 Task: Enable public transport information for tiny home in Lac-Beauport, Quebec, Canada.
Action: Mouse pressed left at (695, 68)
Screenshot: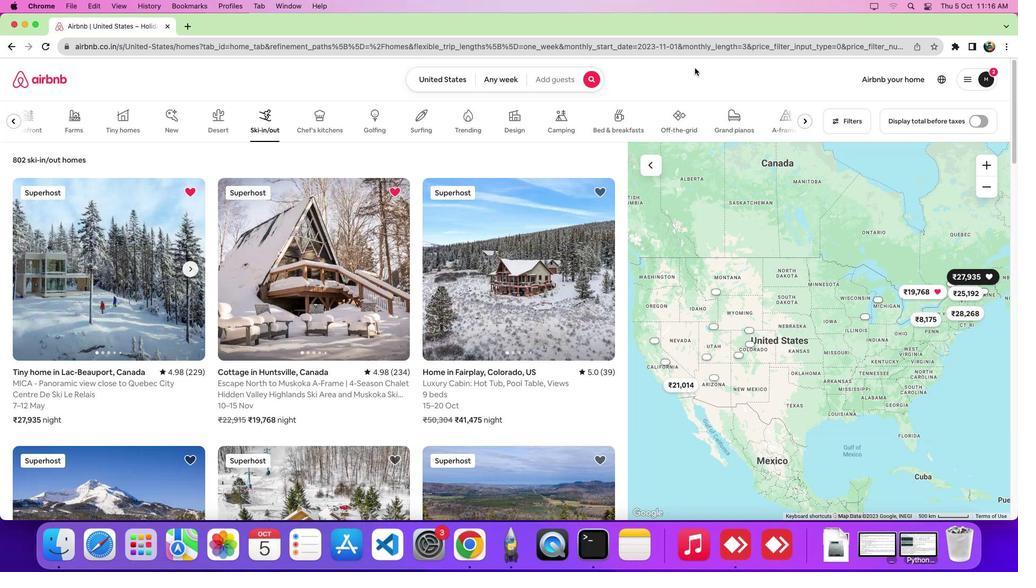 
Action: Mouse moved to (270, 126)
Screenshot: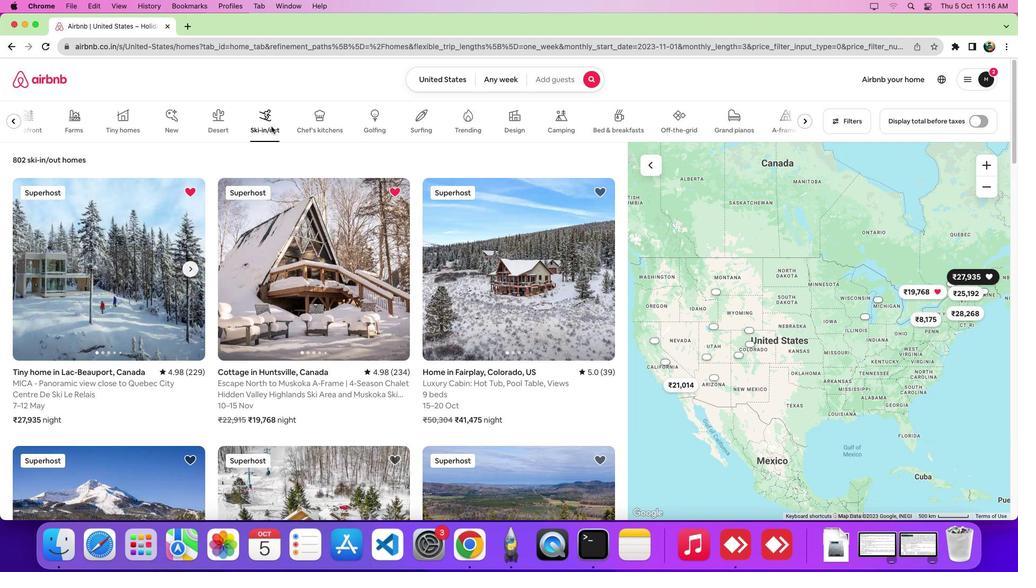 
Action: Mouse pressed left at (270, 126)
Screenshot: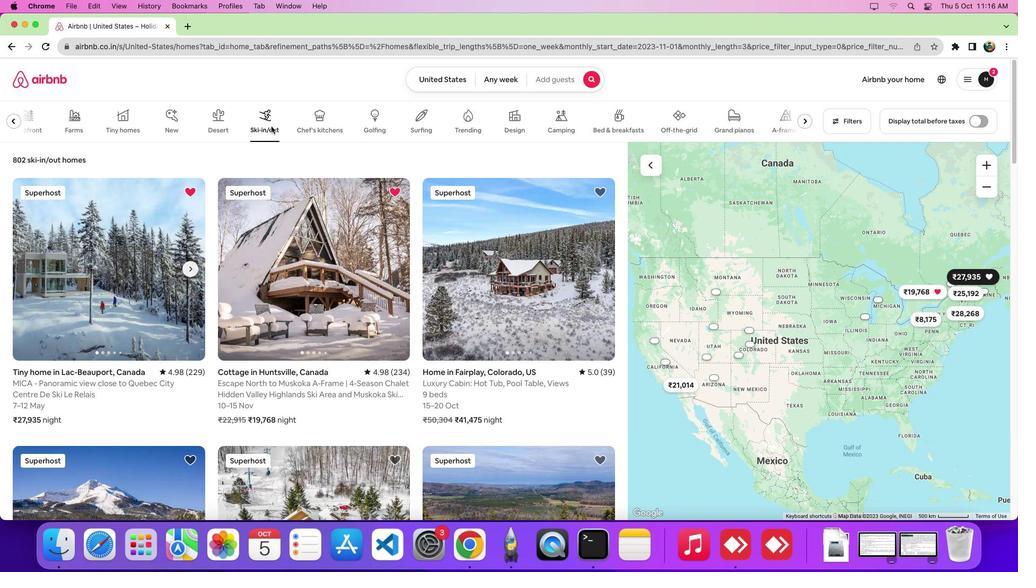 
Action: Mouse moved to (62, 316)
Screenshot: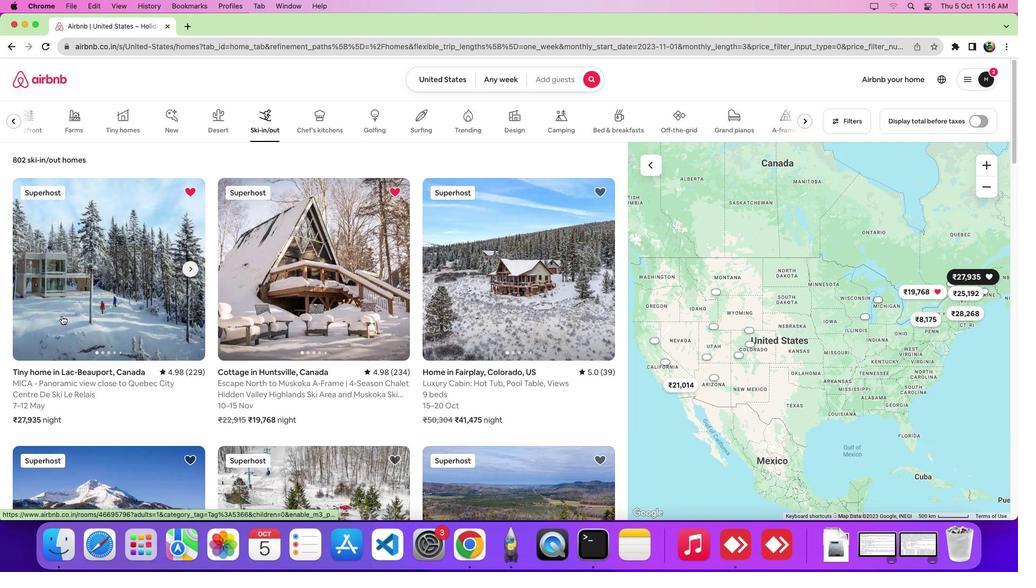 
Action: Mouse pressed left at (62, 316)
Screenshot: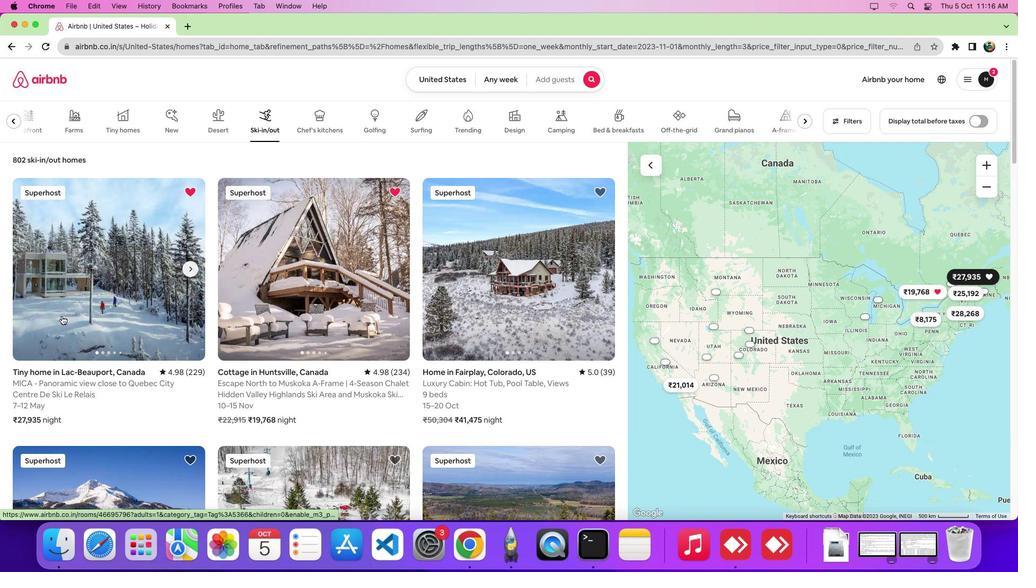 
Action: Mouse moved to (524, 287)
Screenshot: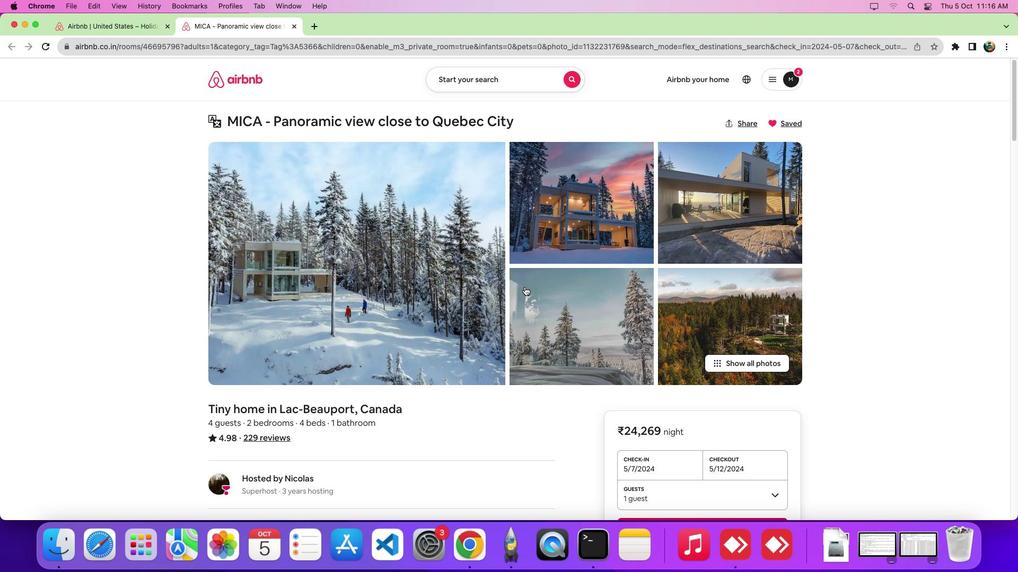
Action: Mouse scrolled (524, 287) with delta (0, 0)
Screenshot: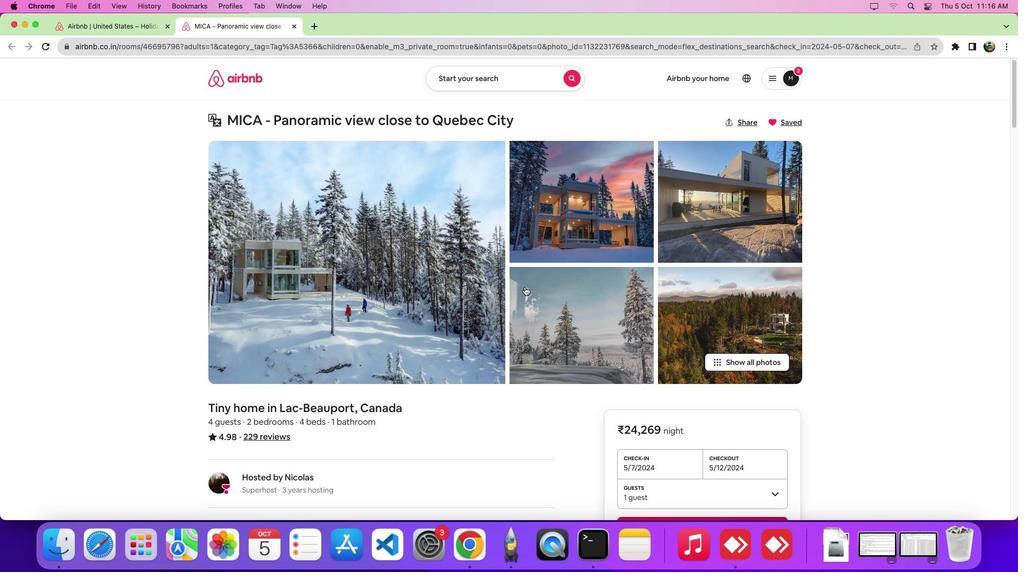 
Action: Mouse scrolled (524, 287) with delta (0, 0)
Screenshot: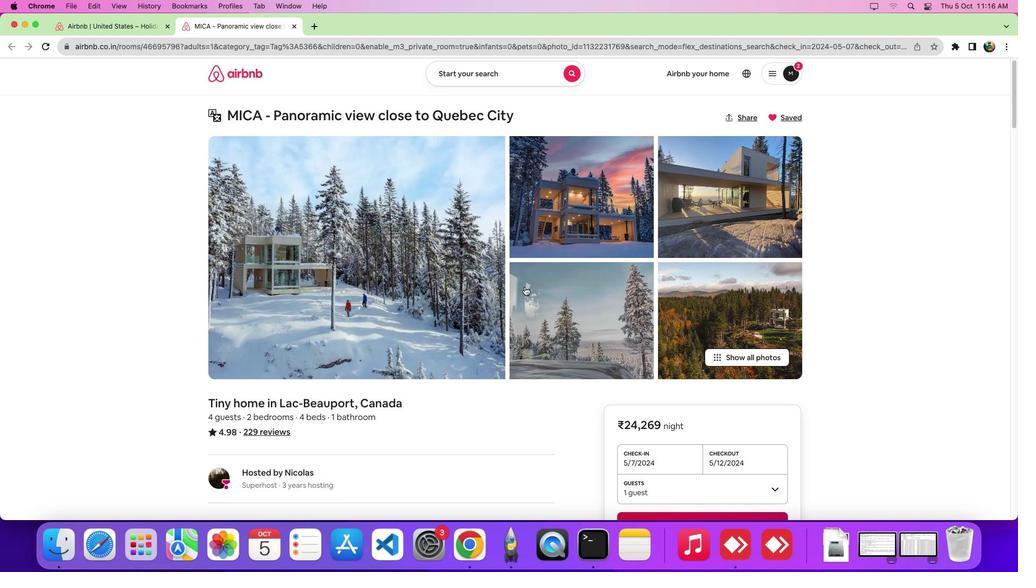 
Action: Mouse scrolled (524, 287) with delta (0, 0)
Screenshot: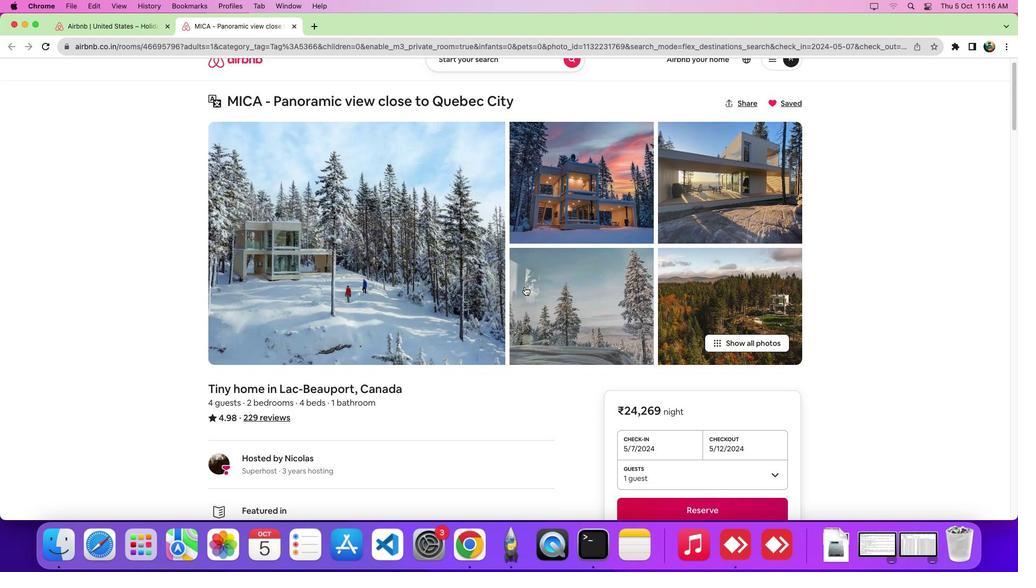 
Action: Mouse scrolled (524, 287) with delta (0, 0)
Screenshot: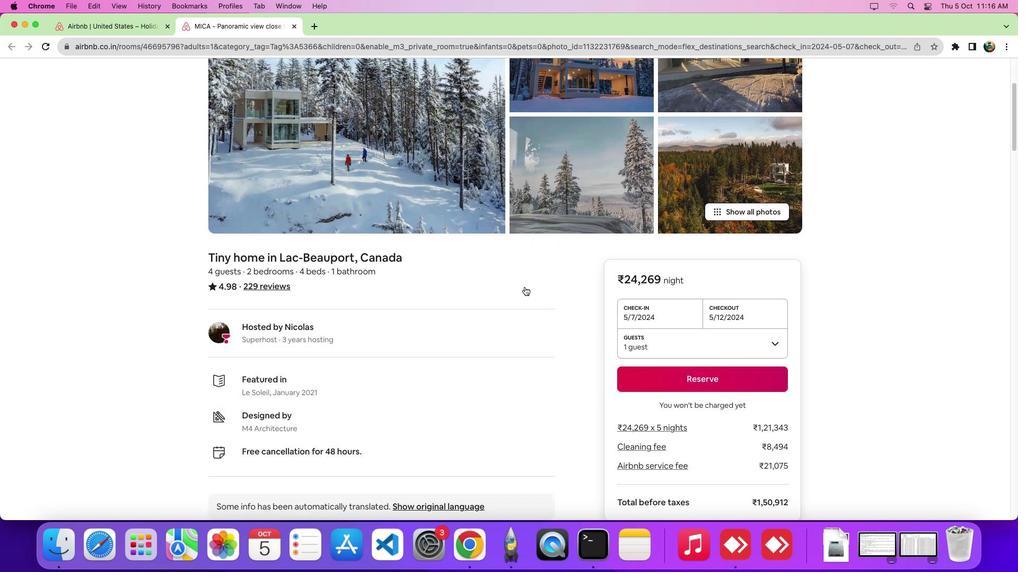 
Action: Mouse scrolled (524, 287) with delta (0, 0)
Screenshot: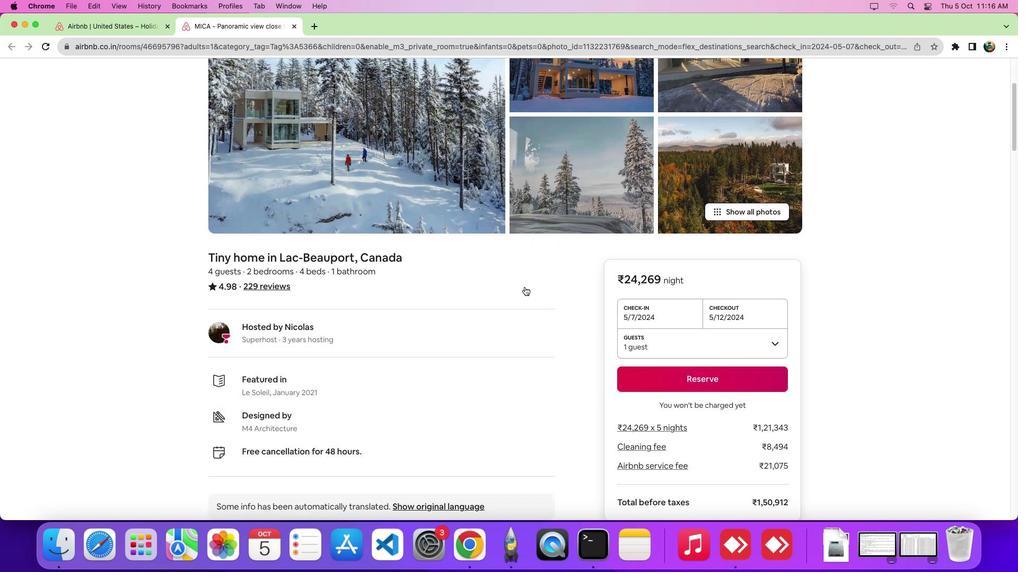 
Action: Mouse scrolled (524, 287) with delta (0, -4)
Screenshot: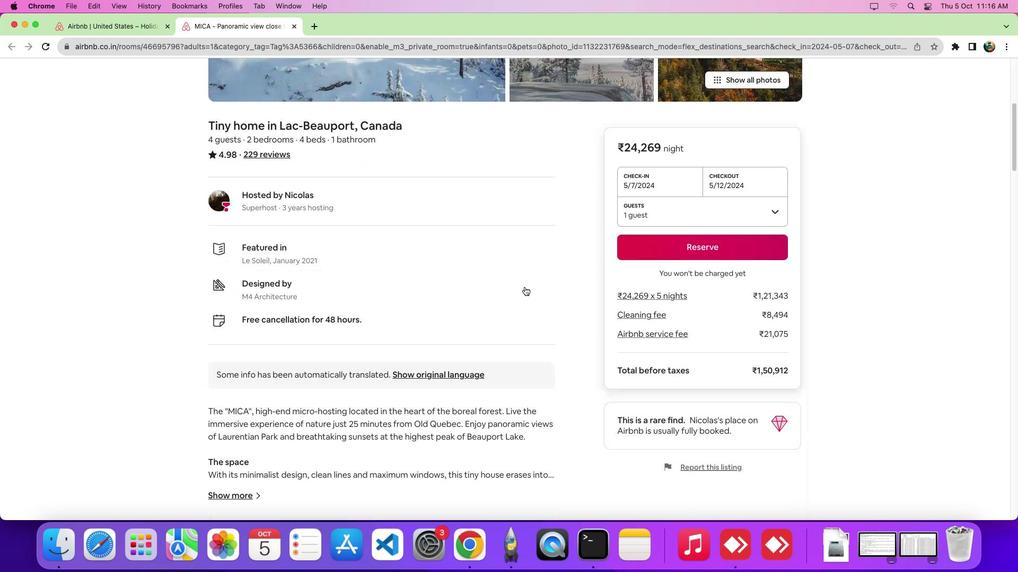 
Action: Mouse scrolled (524, 287) with delta (0, -5)
Screenshot: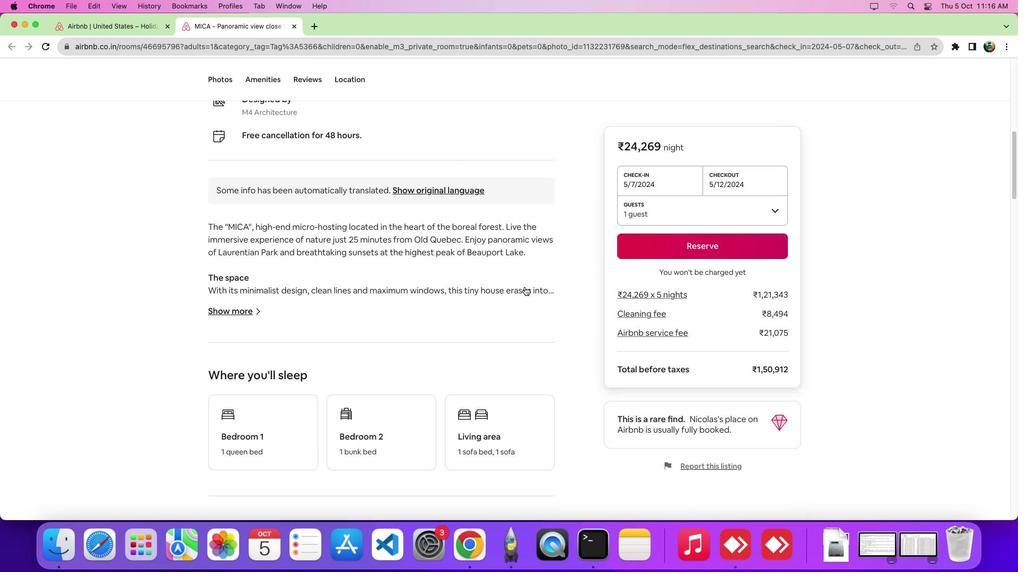
Action: Mouse scrolled (524, 287) with delta (0, 0)
Screenshot: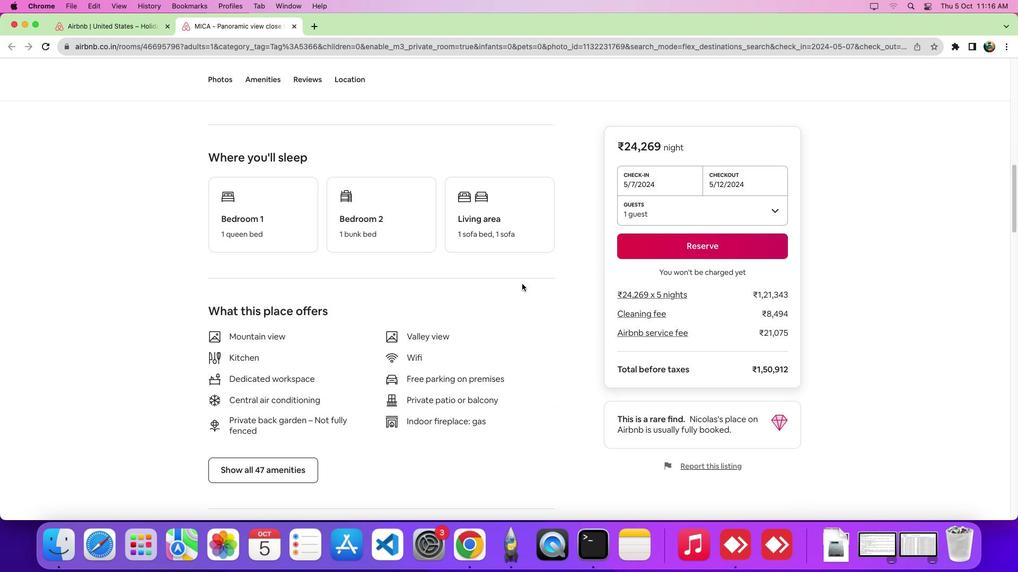
Action: Mouse scrolled (524, 287) with delta (0, -1)
Screenshot: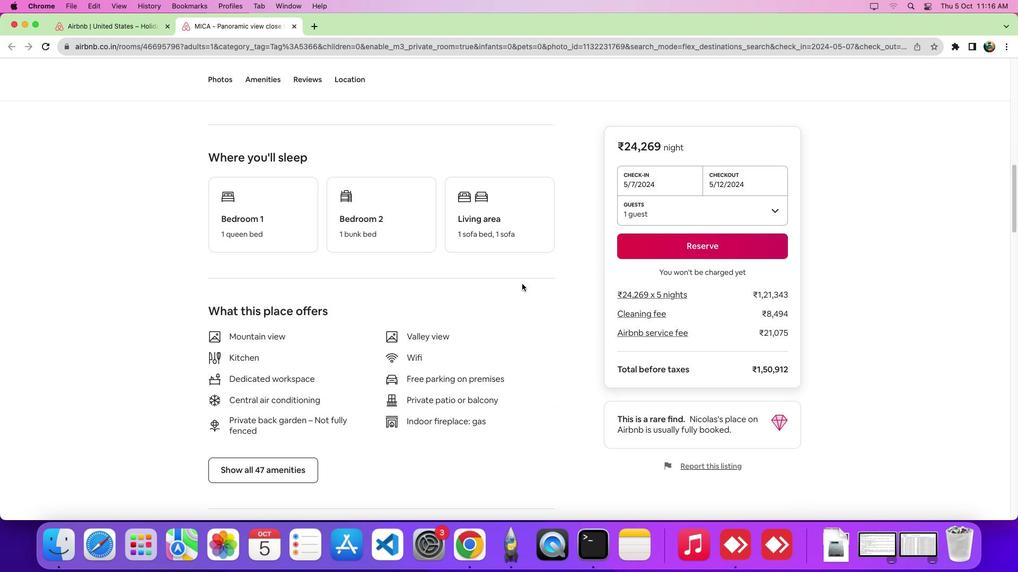 
Action: Mouse scrolled (524, 287) with delta (0, -4)
Screenshot: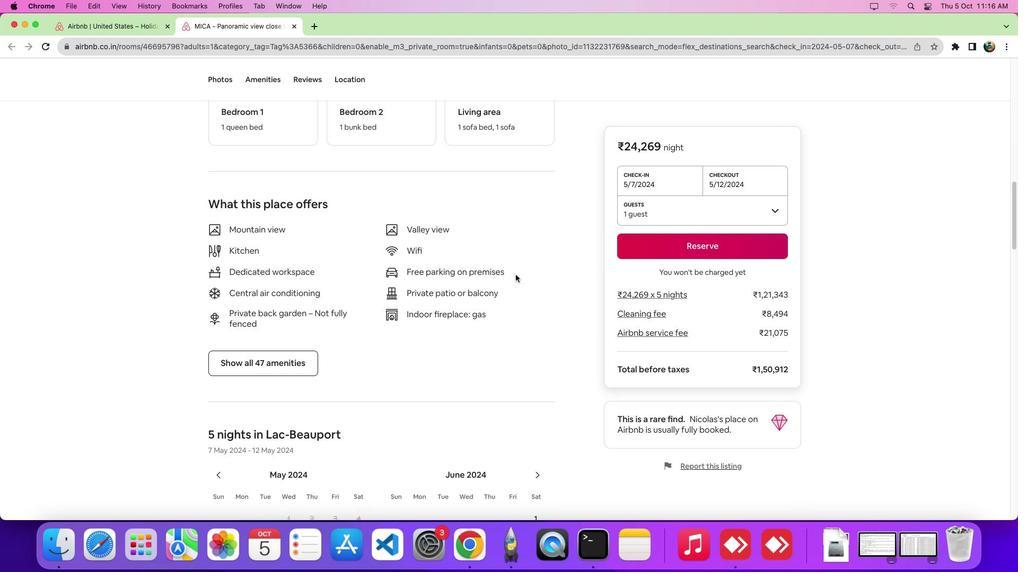 
Action: Mouse scrolled (524, 287) with delta (0, -6)
Screenshot: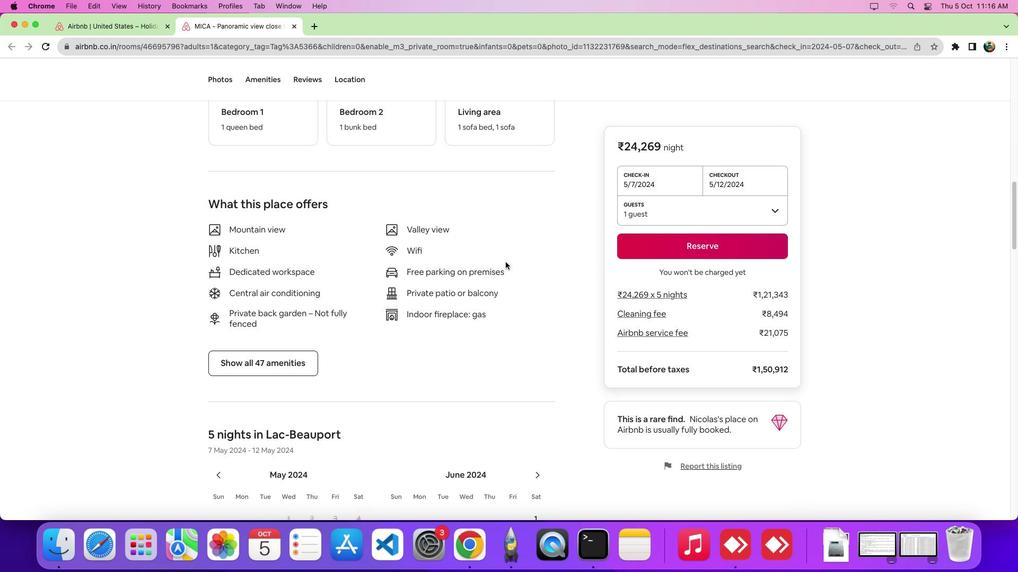 
Action: Mouse moved to (348, 79)
Screenshot: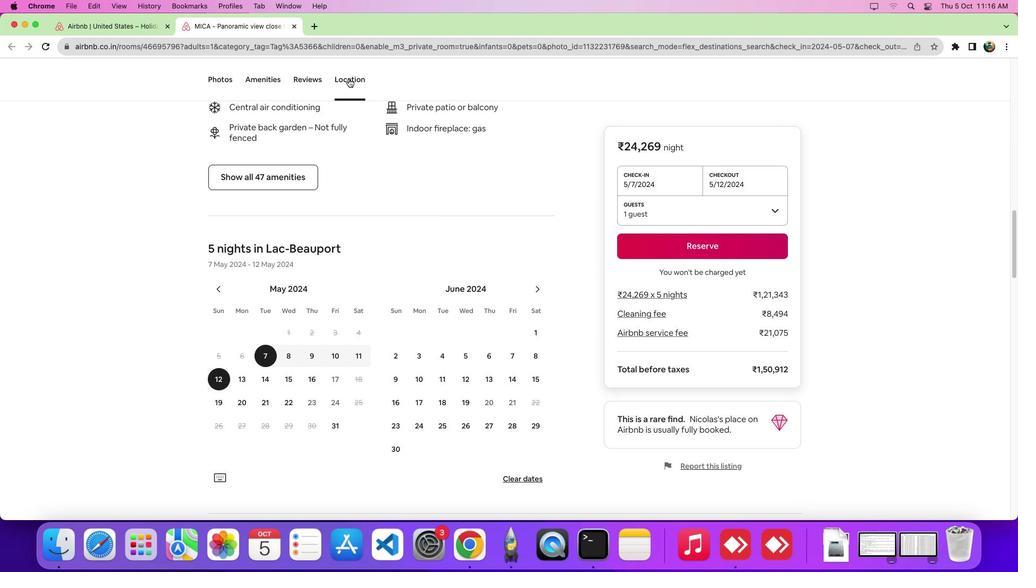 
Action: Mouse pressed left at (348, 79)
Screenshot: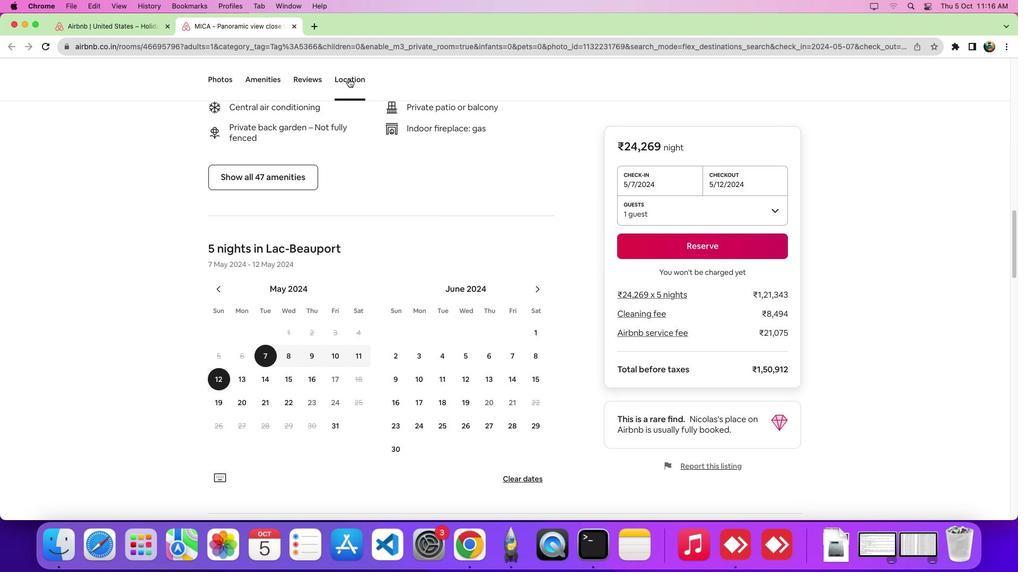
Action: Mouse moved to (483, 249)
Screenshot: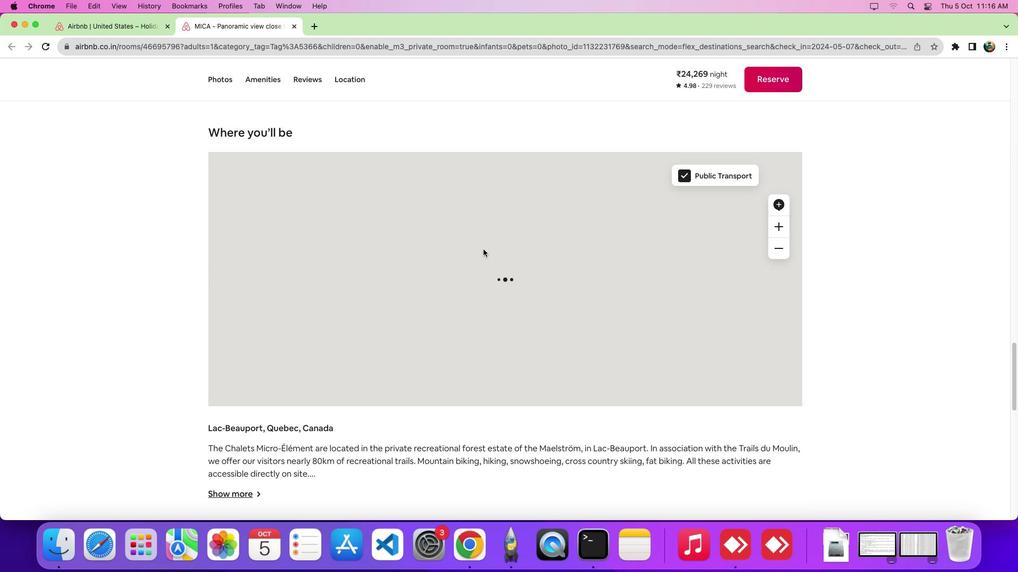 
Action: Mouse scrolled (483, 249) with delta (0, 0)
Screenshot: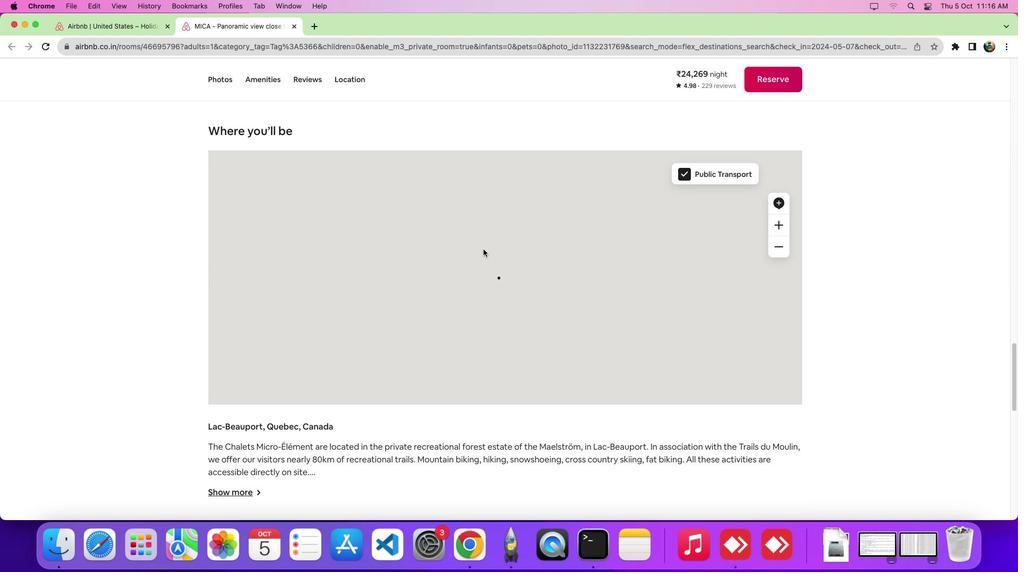 
Action: Mouse scrolled (483, 249) with delta (0, 0)
Screenshot: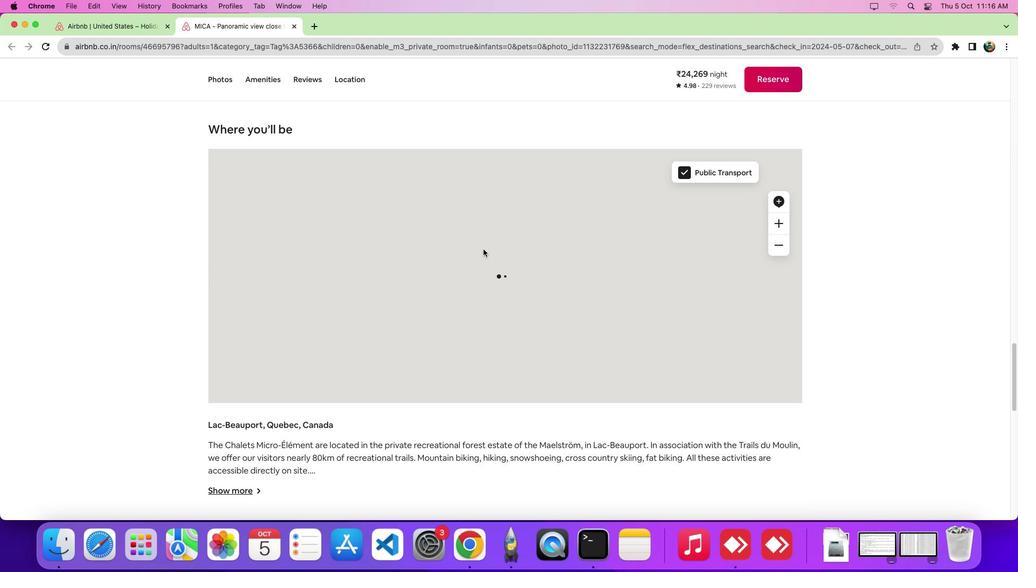
Action: Mouse scrolled (483, 249) with delta (0, 0)
Screenshot: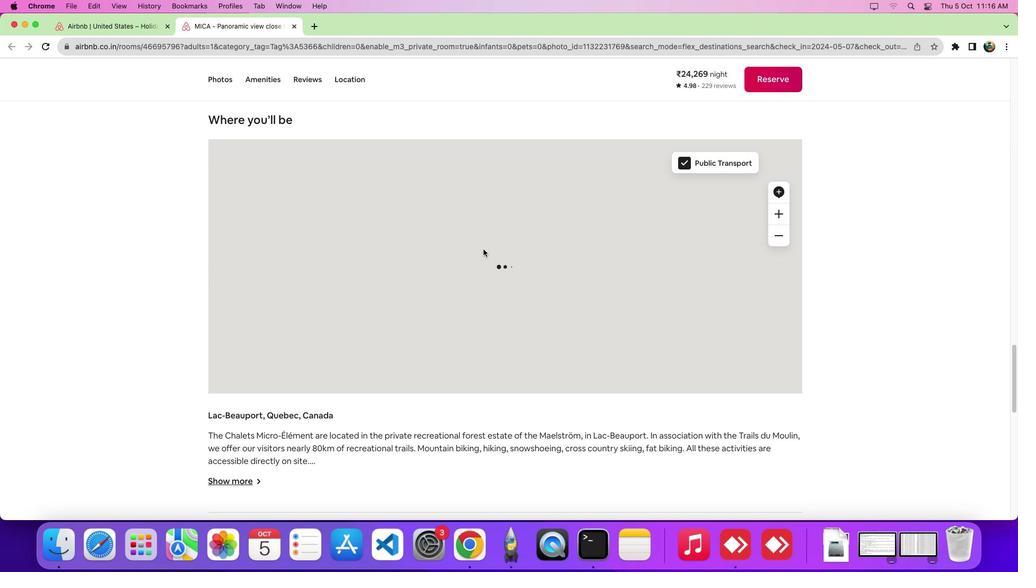 
Action: Mouse scrolled (483, 249) with delta (0, 0)
Screenshot: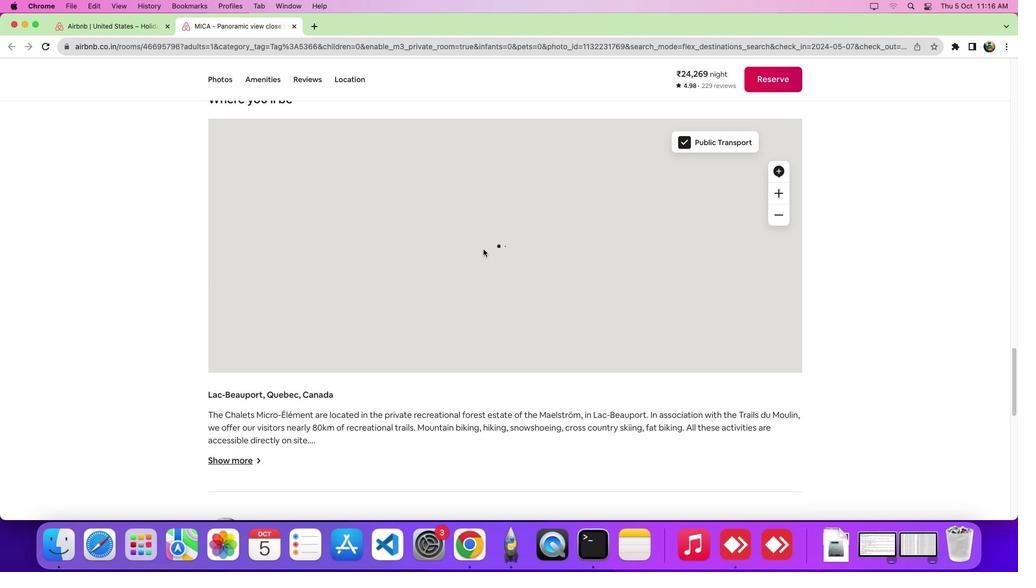 
Action: Mouse scrolled (483, 249) with delta (0, 0)
Screenshot: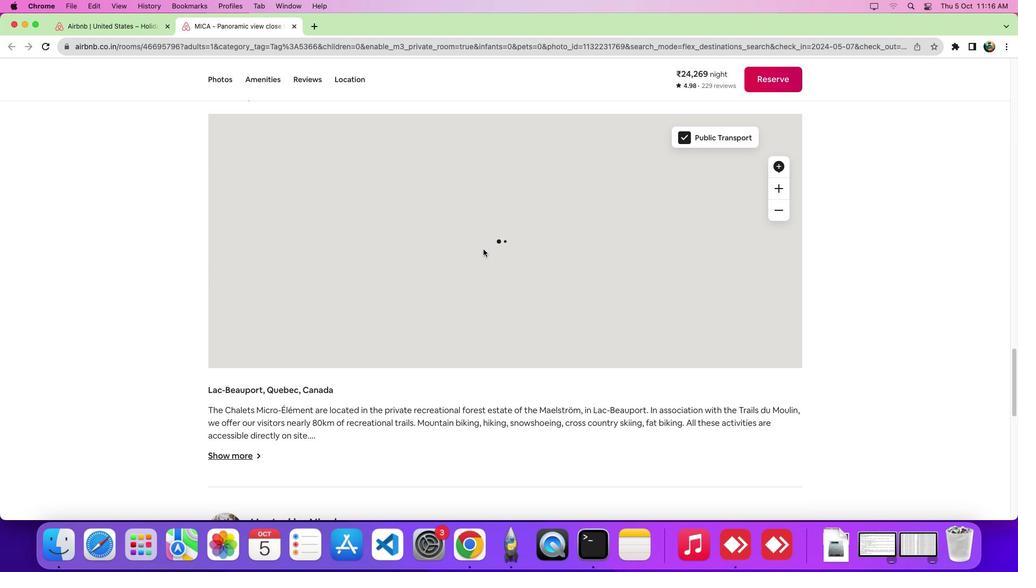
Action: Mouse scrolled (483, 249) with delta (0, 0)
Screenshot: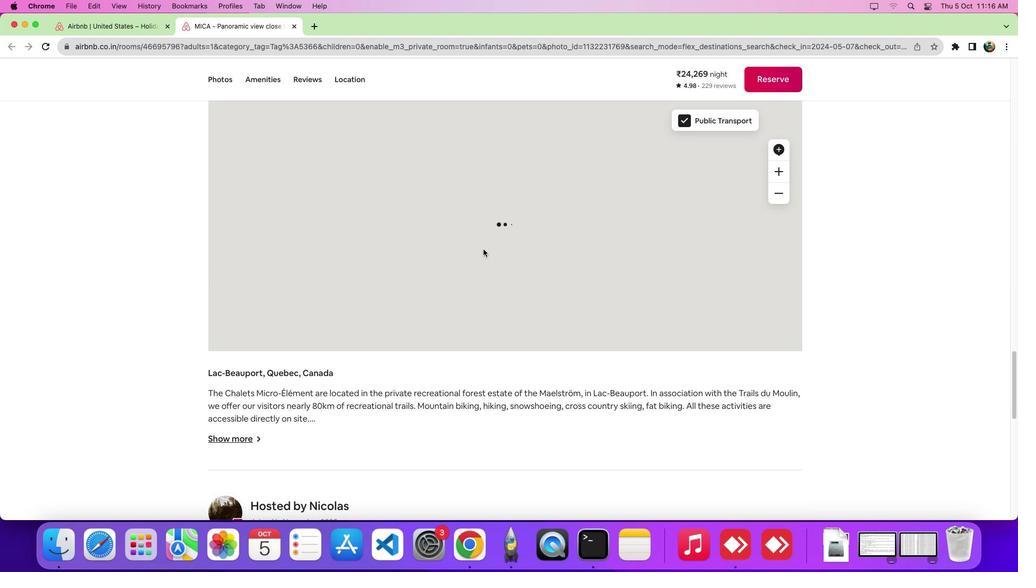 
Action: Mouse scrolled (483, 249) with delta (0, -2)
Screenshot: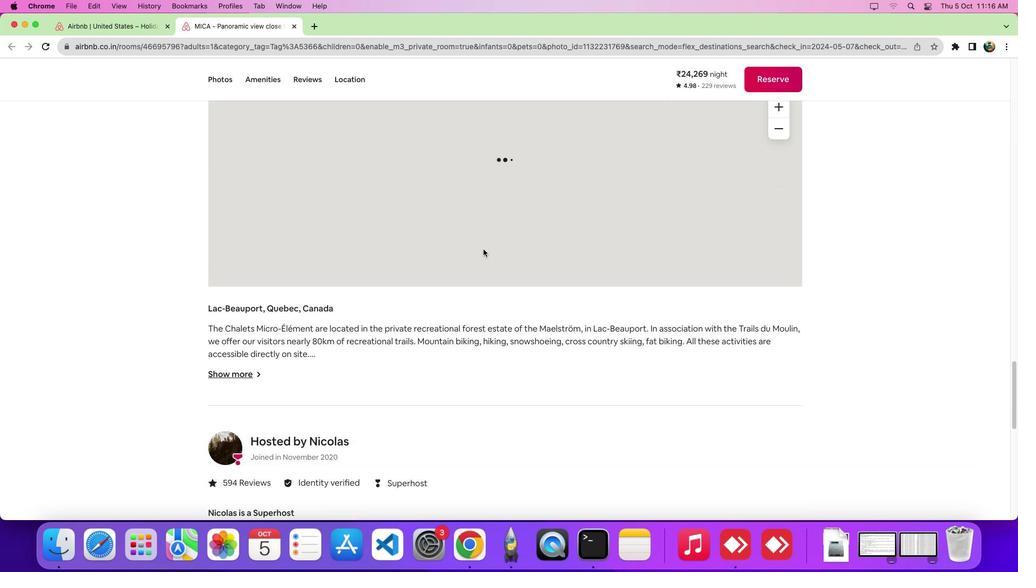 
Action: Mouse scrolled (483, 249) with delta (0, 0)
Screenshot: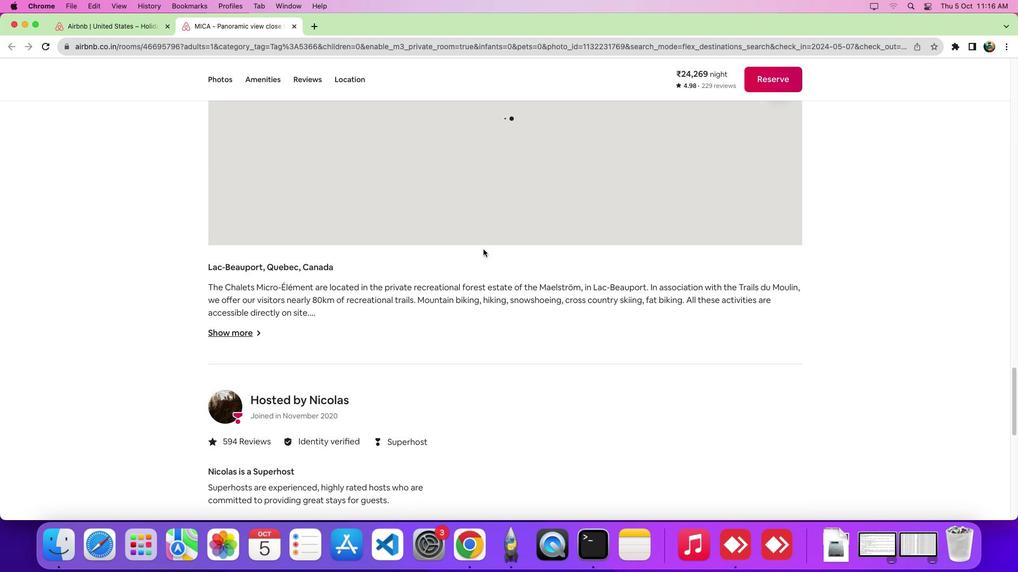 
Action: Mouse scrolled (483, 249) with delta (0, 0)
Screenshot: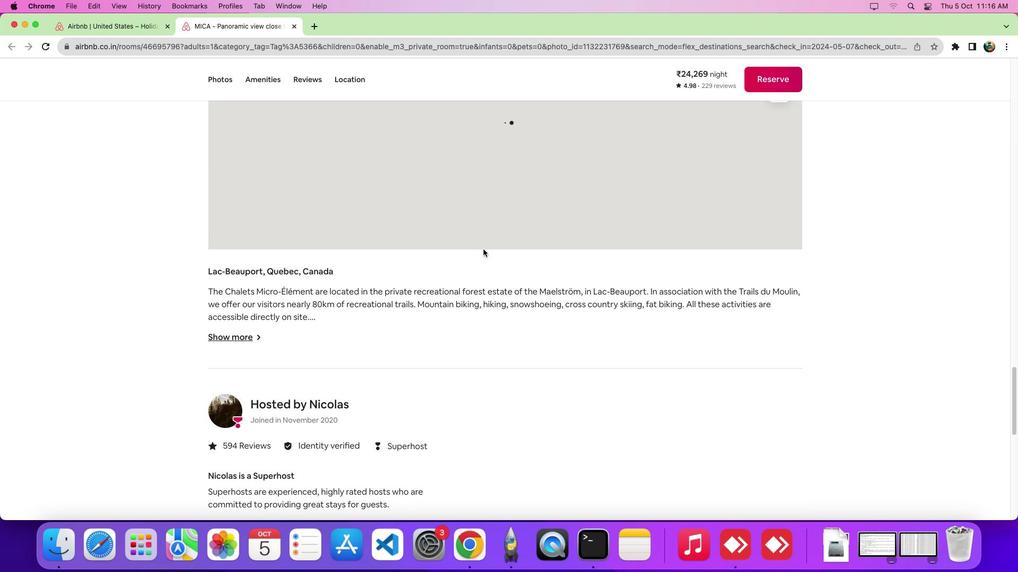 
Action: Mouse scrolled (483, 249) with delta (0, 2)
Screenshot: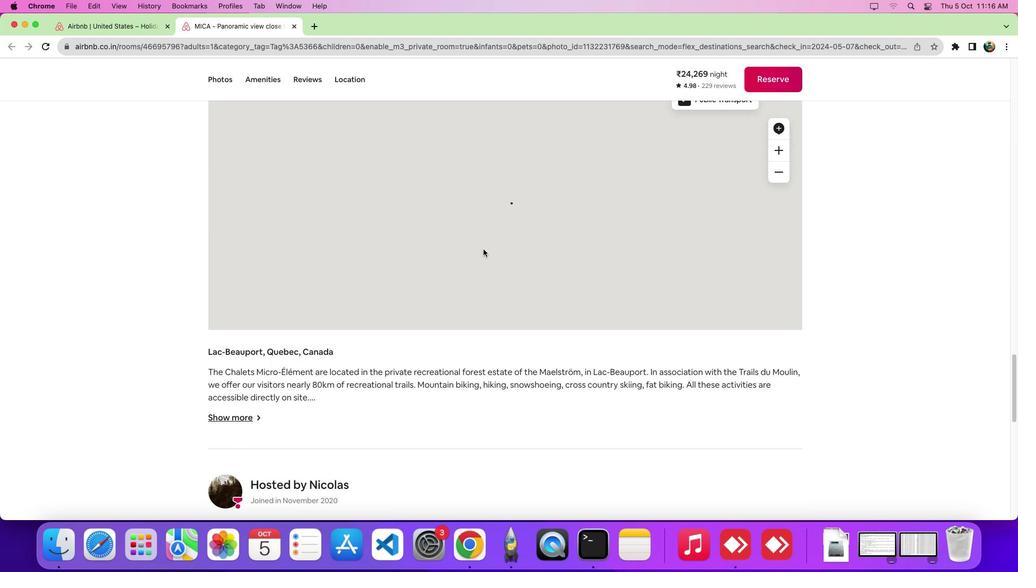 
Action: Mouse moved to (679, 153)
Screenshot: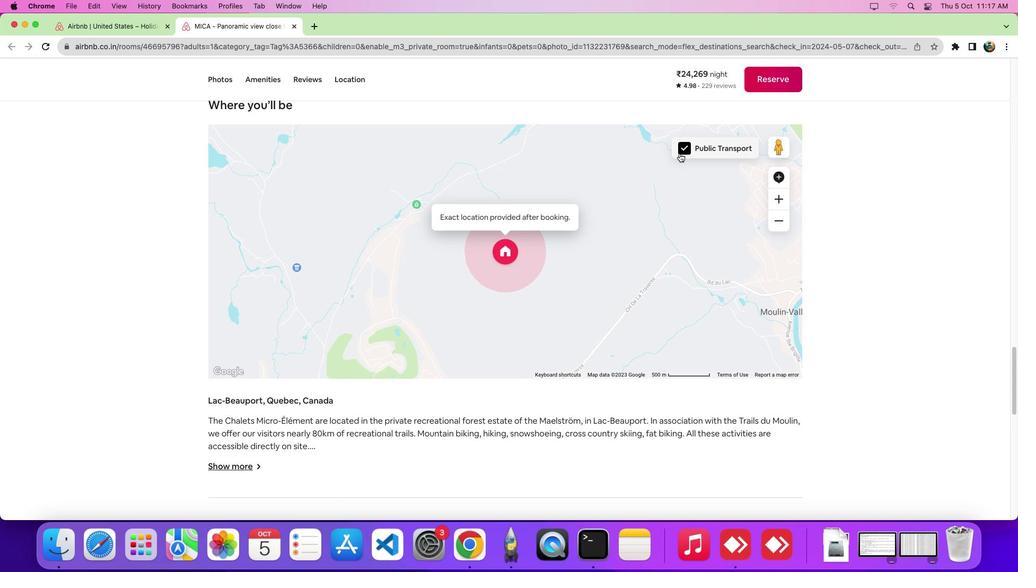 
Action: Mouse pressed left at (679, 153)
Screenshot: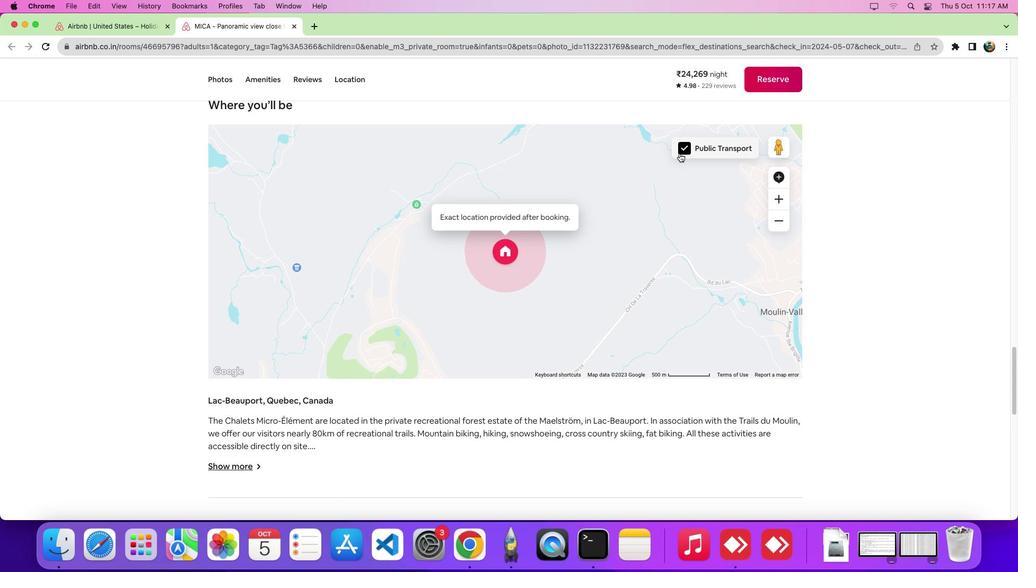
Action: Mouse moved to (680, 152)
Screenshot: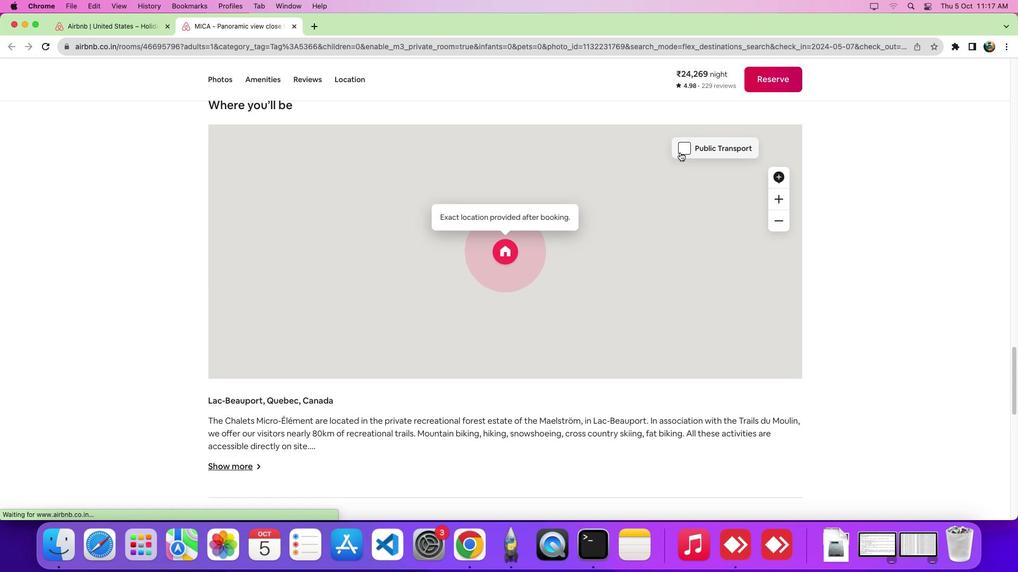 
Action: Mouse pressed left at (680, 152)
Screenshot: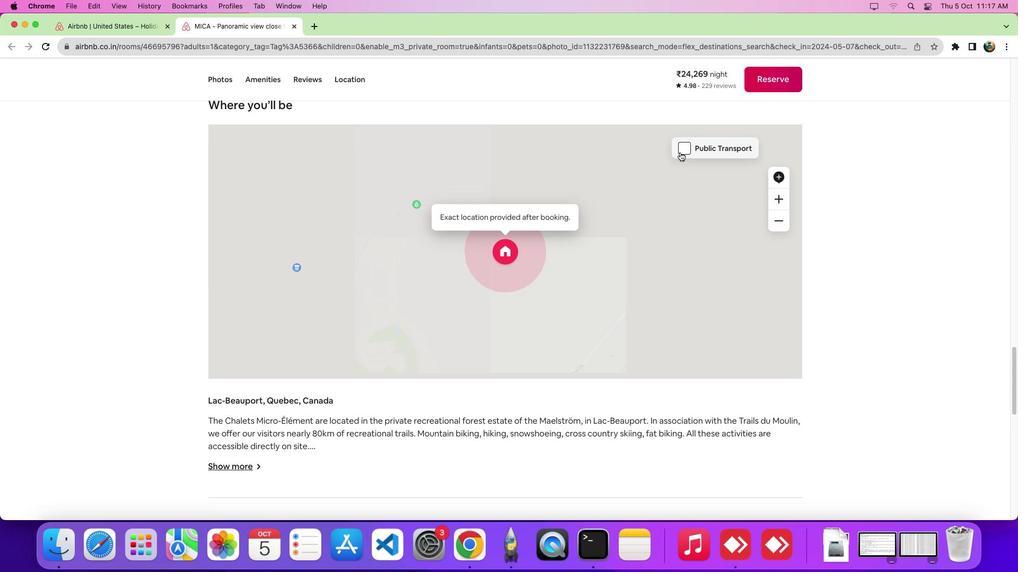 
Action: Mouse moved to (678, 171)
Screenshot: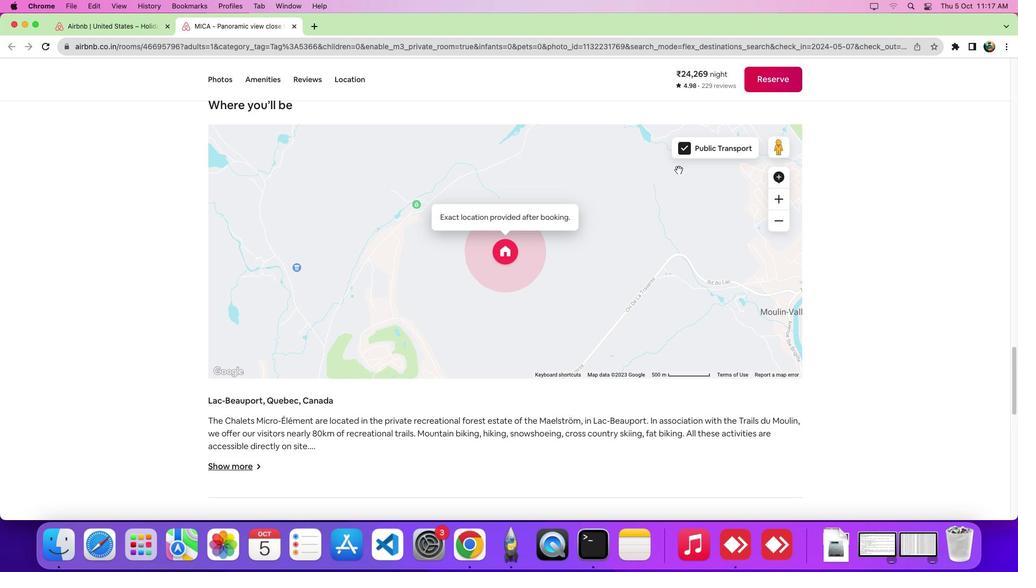 
